 Task: Set the editor preference to Visual Studio Code for the Web.
Action: Mouse moved to (1102, 96)
Screenshot: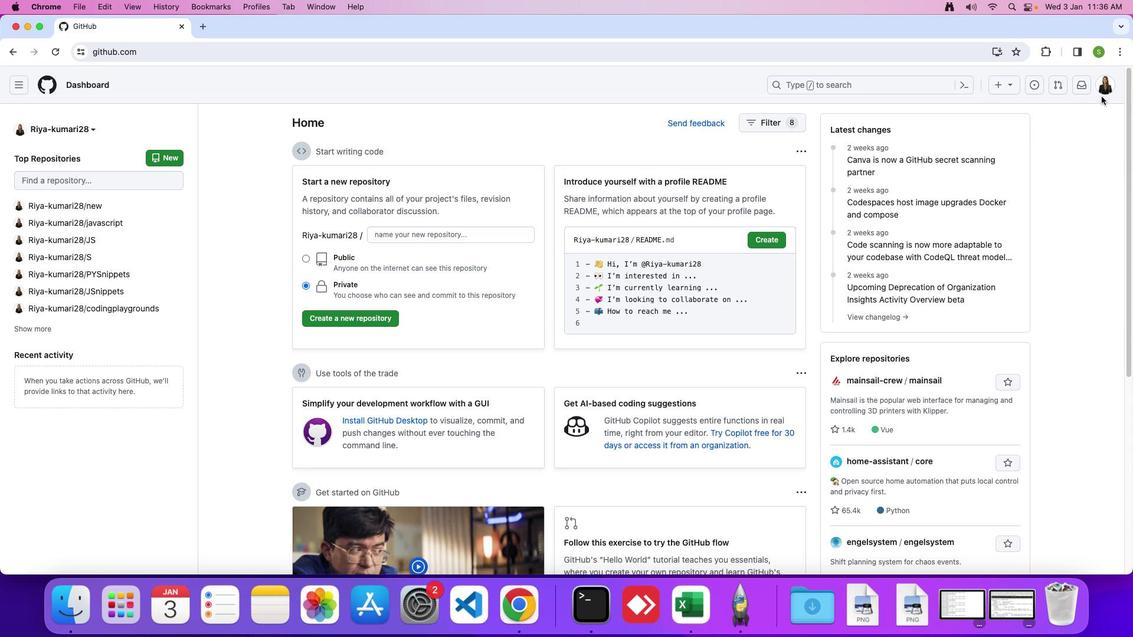 
Action: Mouse pressed left at (1102, 96)
Screenshot: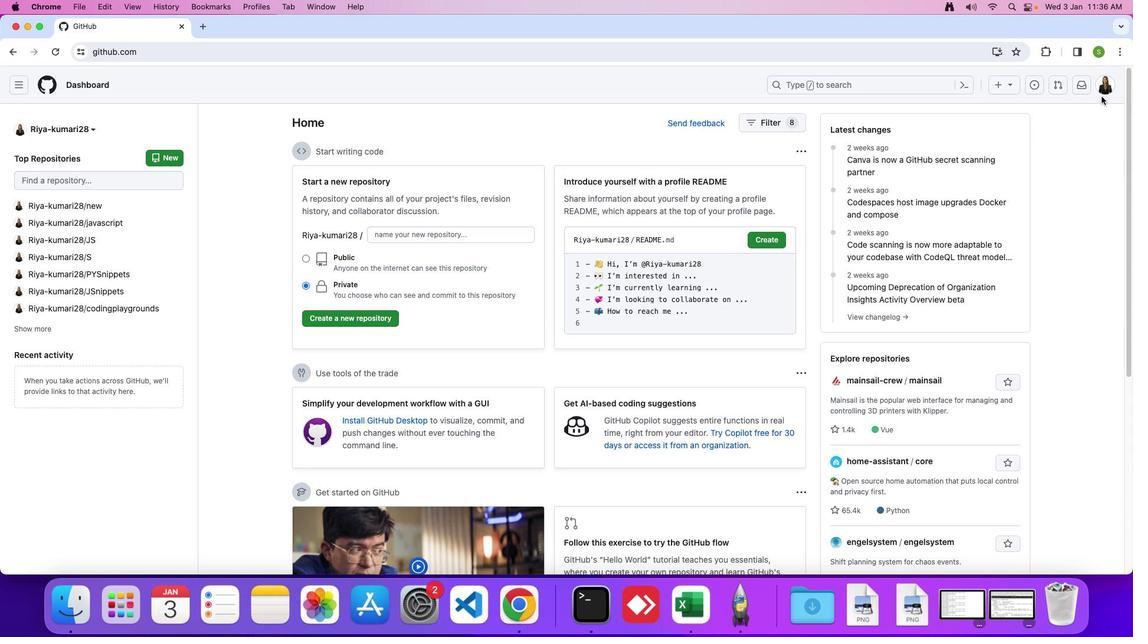 
Action: Mouse moved to (1107, 87)
Screenshot: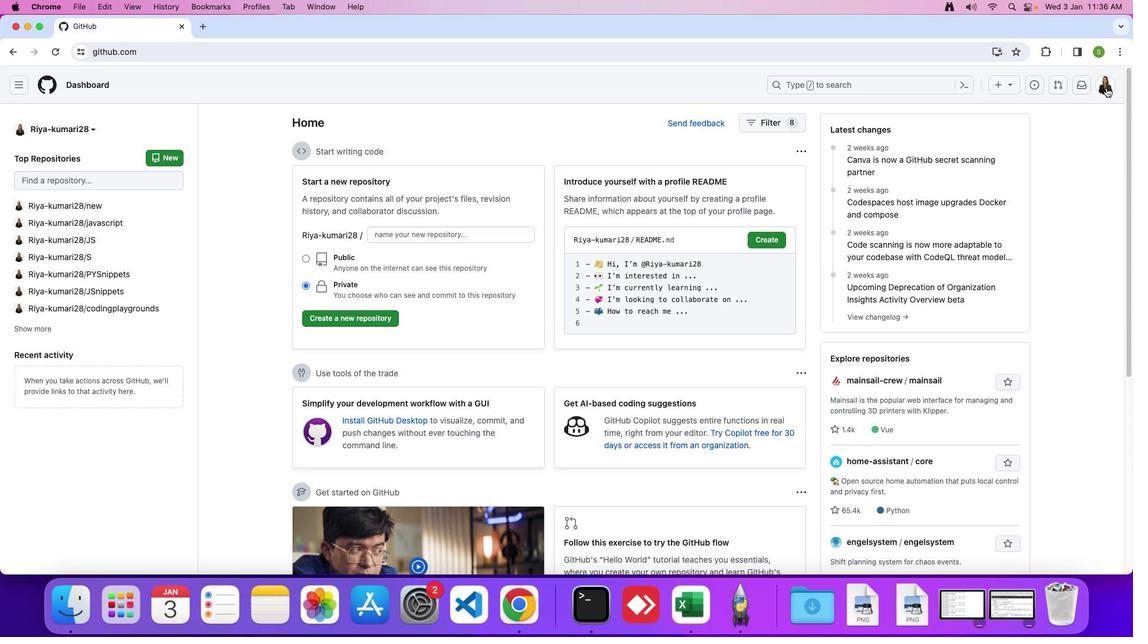 
Action: Mouse pressed left at (1107, 87)
Screenshot: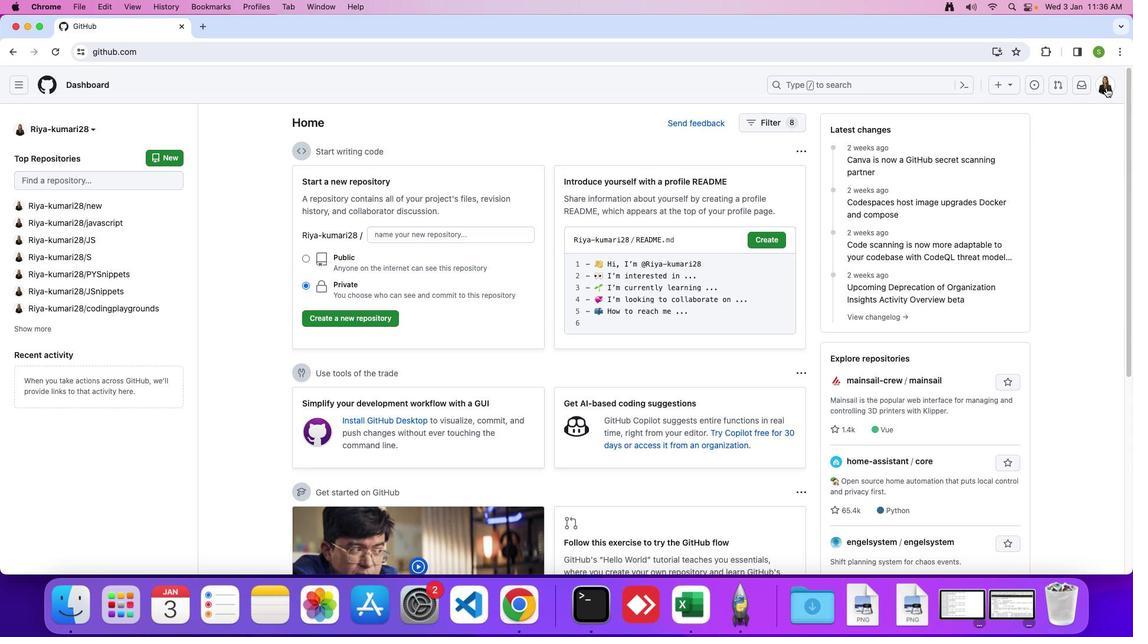 
Action: Mouse moved to (1009, 406)
Screenshot: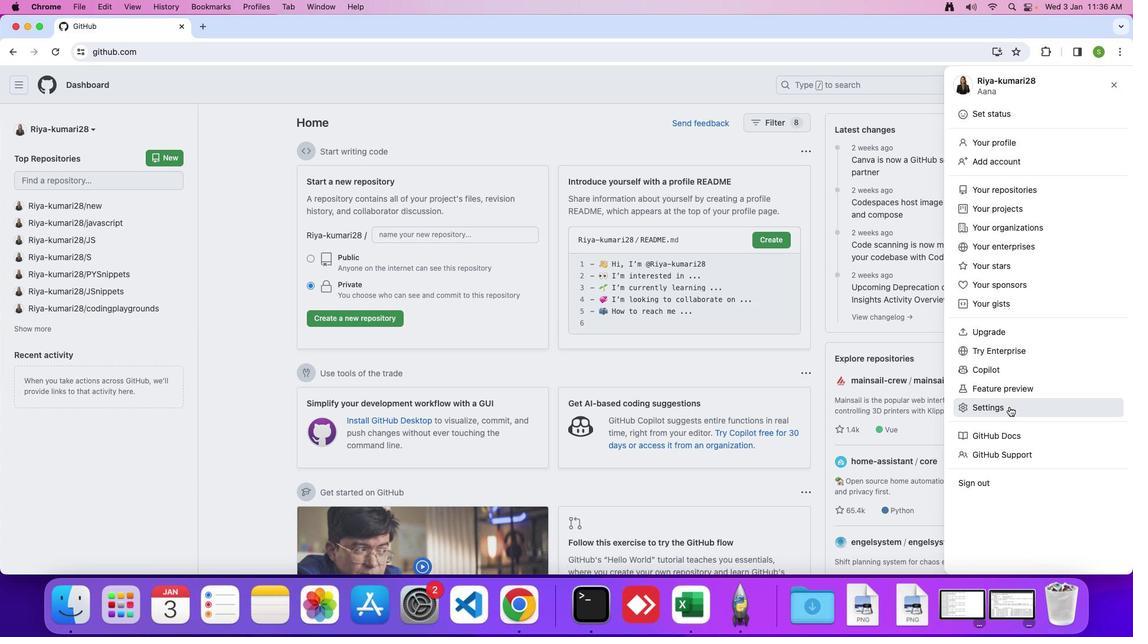 
Action: Mouse pressed left at (1009, 406)
Screenshot: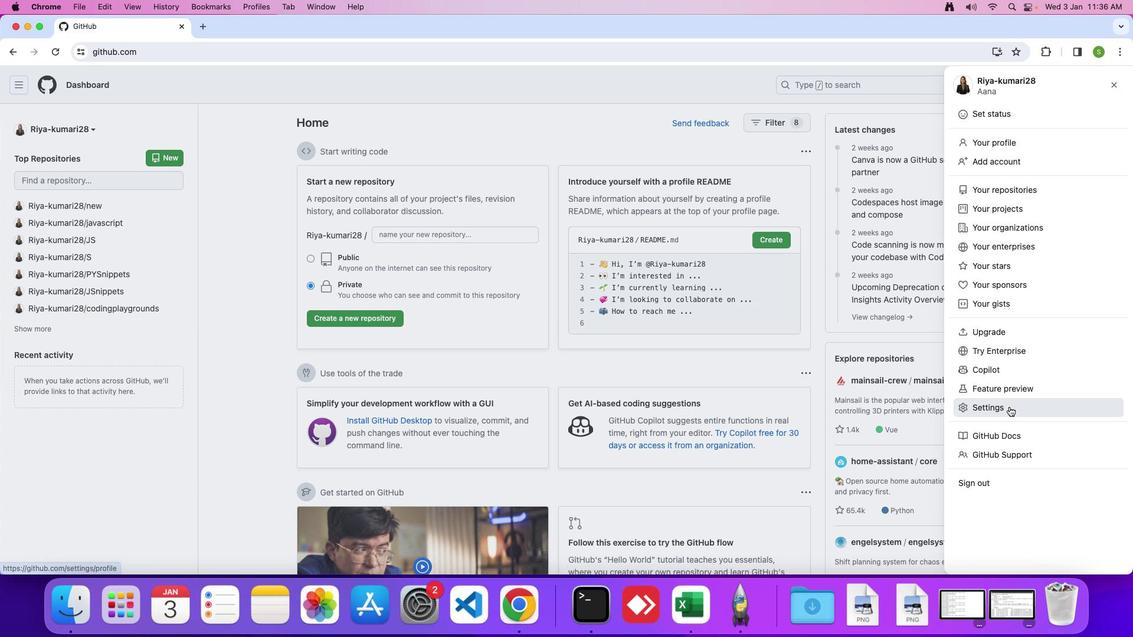 
Action: Mouse moved to (242, 491)
Screenshot: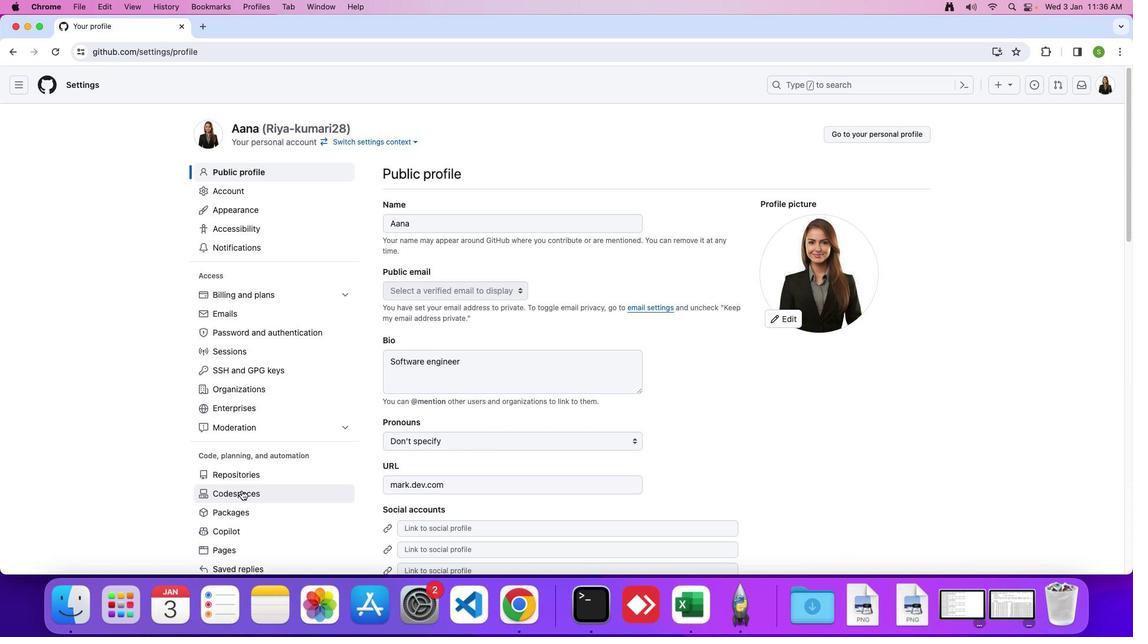 
Action: Mouse pressed left at (242, 491)
Screenshot: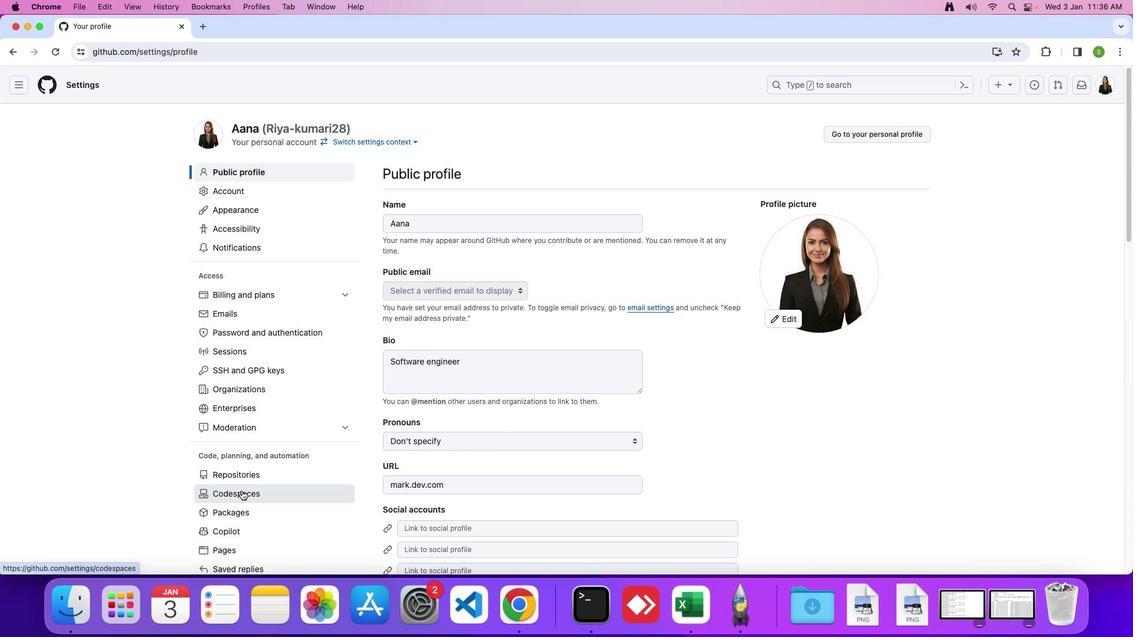 
Action: Mouse moved to (521, 441)
Screenshot: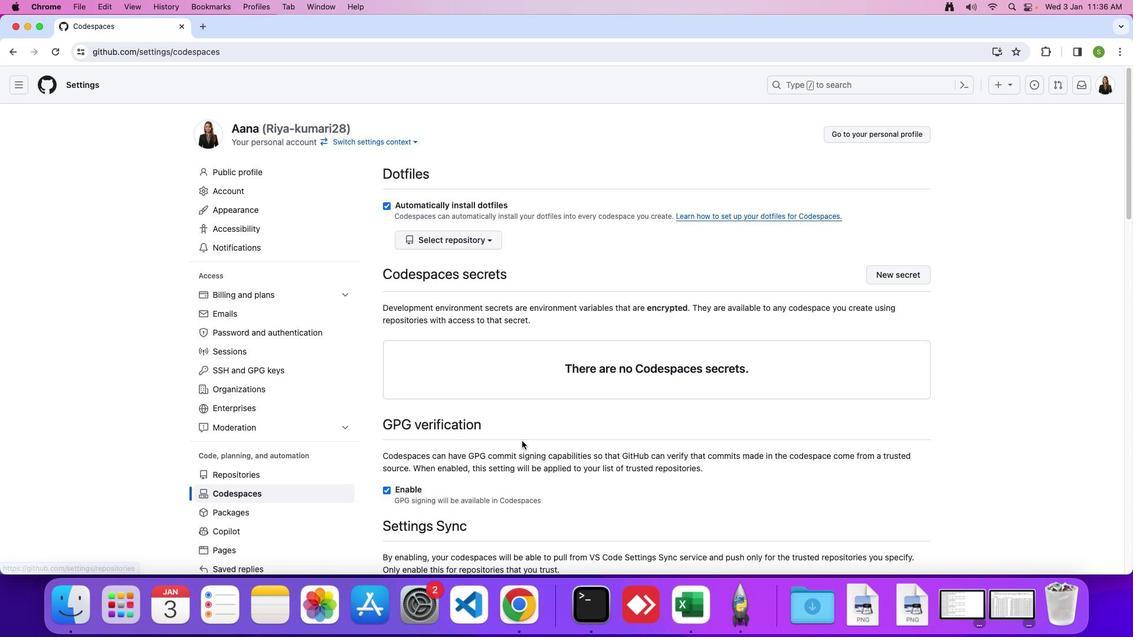 
Action: Mouse scrolled (521, 441) with delta (0, 0)
Screenshot: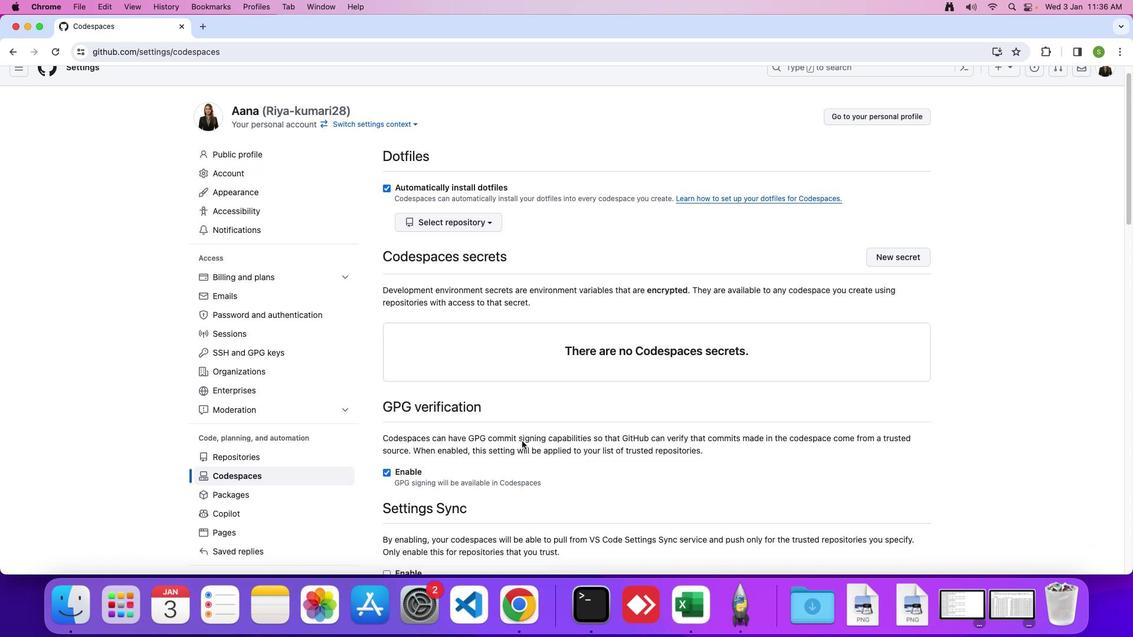 
Action: Mouse scrolled (521, 441) with delta (0, 0)
Screenshot: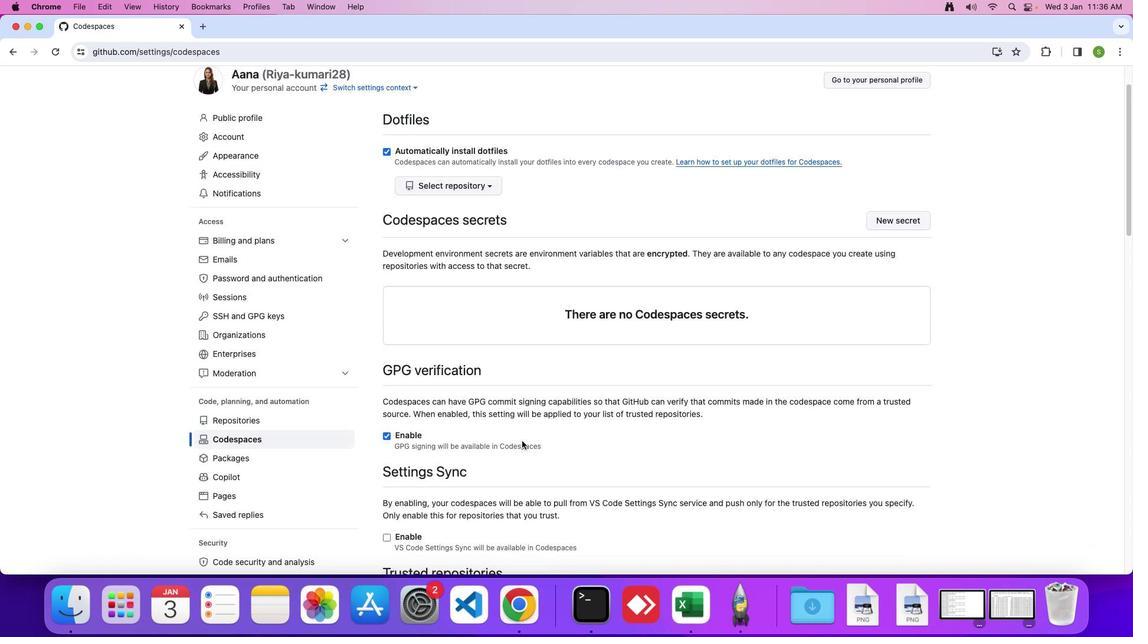 
Action: Mouse scrolled (521, 441) with delta (0, -2)
Screenshot: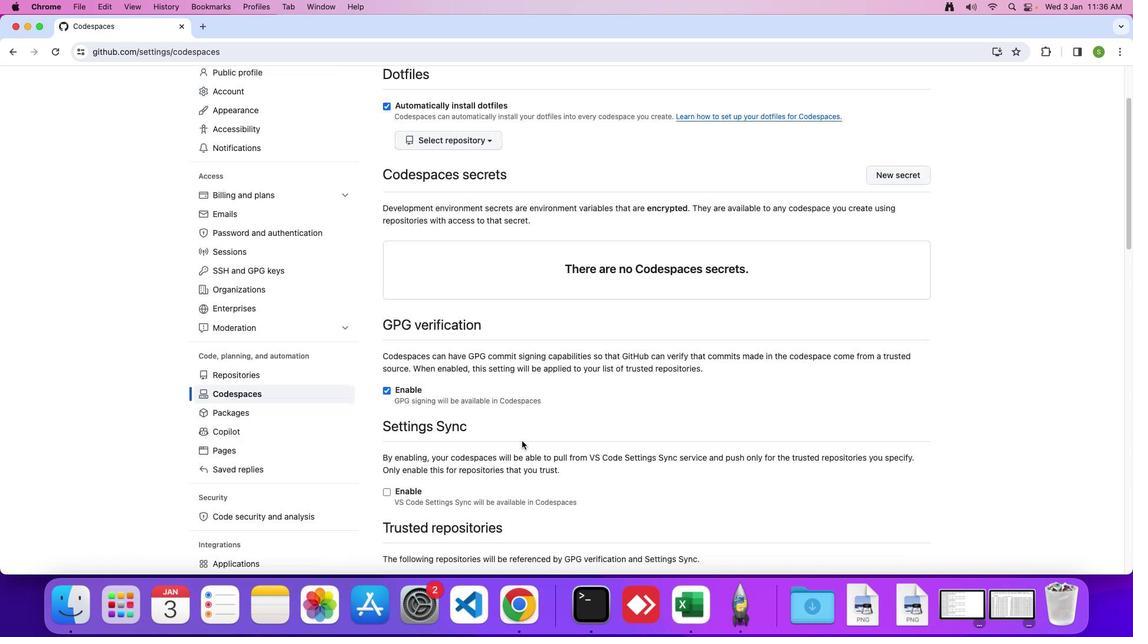 
Action: Mouse scrolled (521, 441) with delta (0, 0)
Screenshot: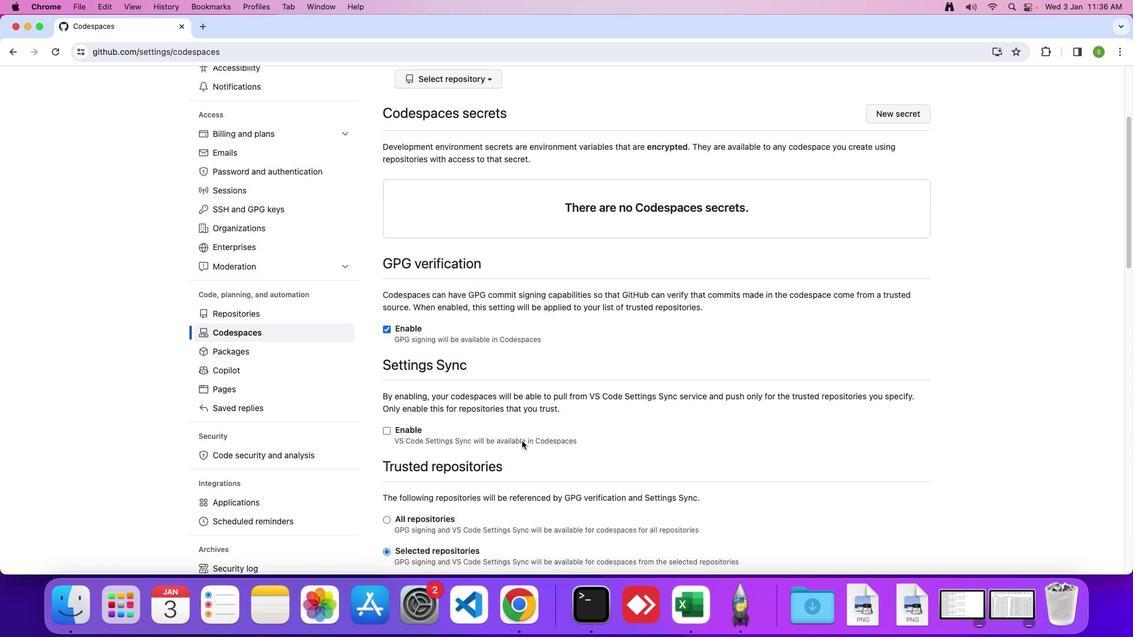 
Action: Mouse scrolled (521, 441) with delta (0, 0)
Screenshot: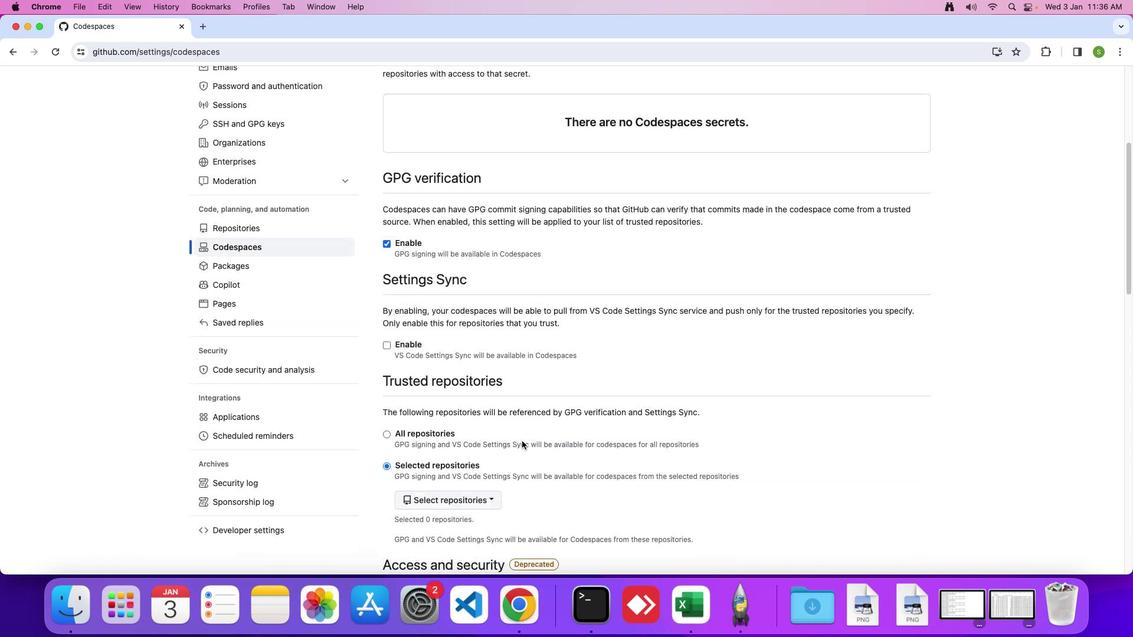 
Action: Mouse scrolled (521, 441) with delta (0, -2)
Screenshot: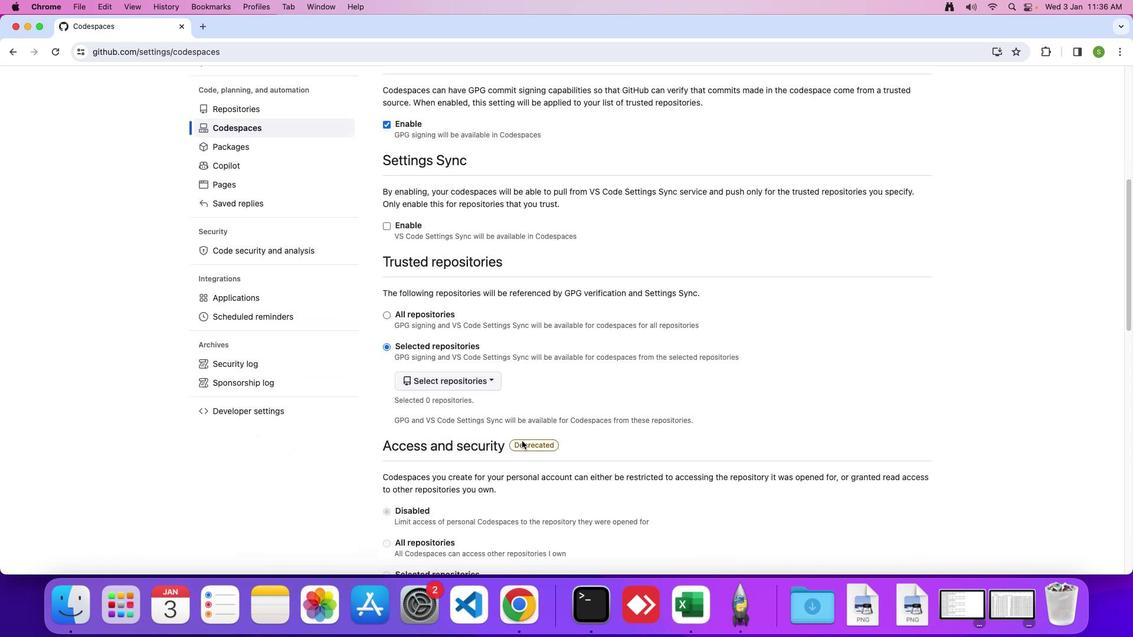 
Action: Mouse scrolled (521, 441) with delta (0, -3)
Screenshot: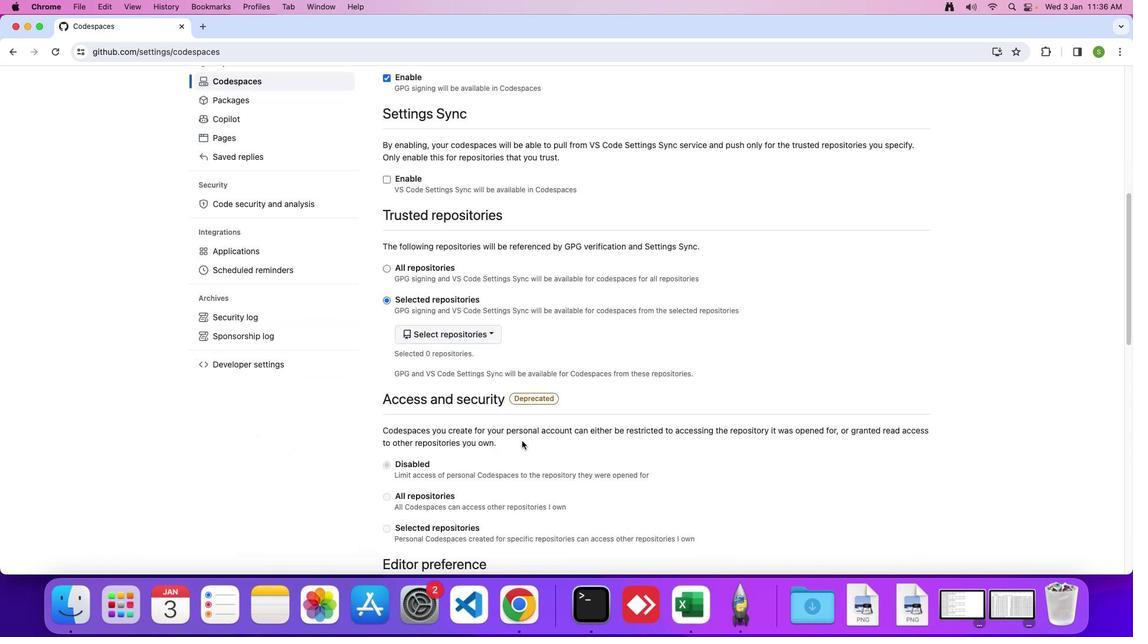 
Action: Mouse scrolled (521, 441) with delta (0, 0)
Screenshot: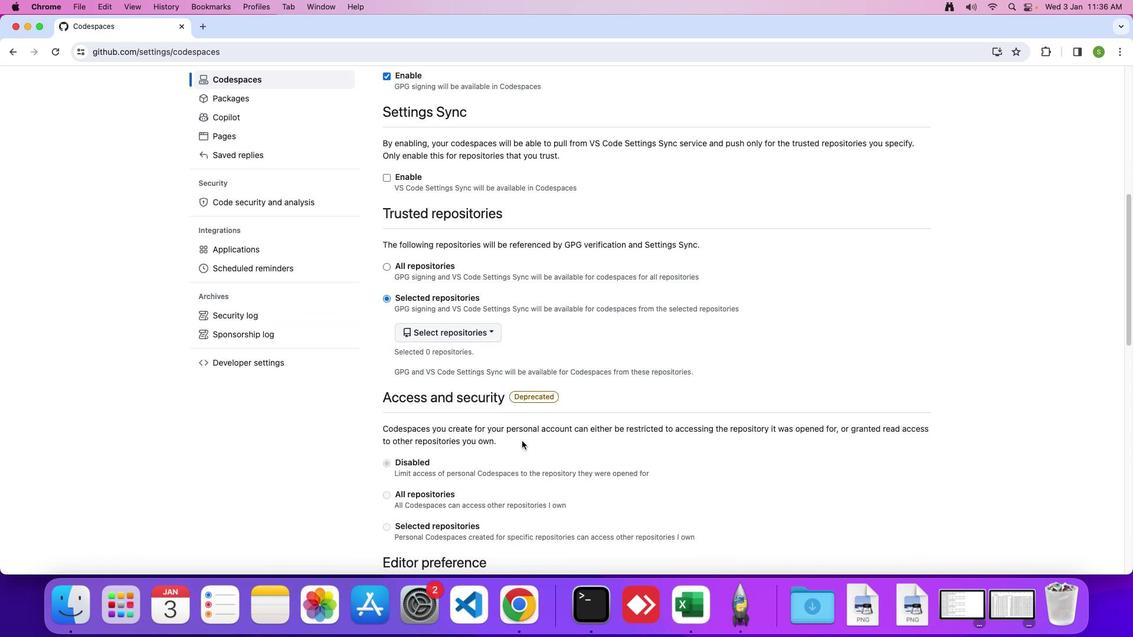 
Action: Mouse scrolled (521, 441) with delta (0, 0)
Screenshot: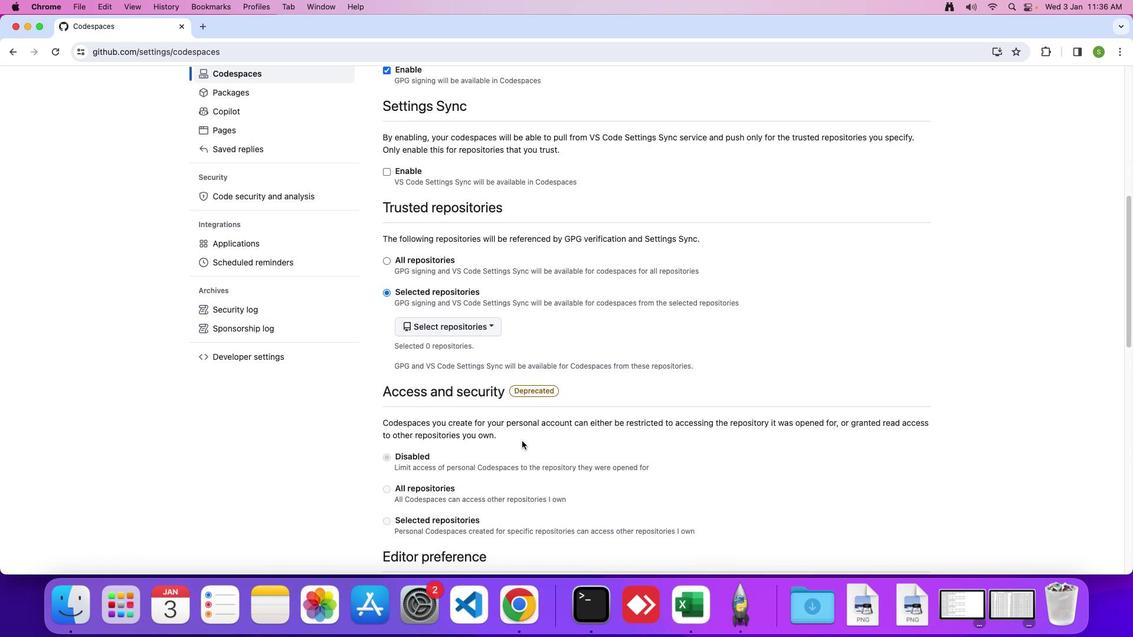 
Action: Mouse scrolled (521, 441) with delta (0, 0)
Screenshot: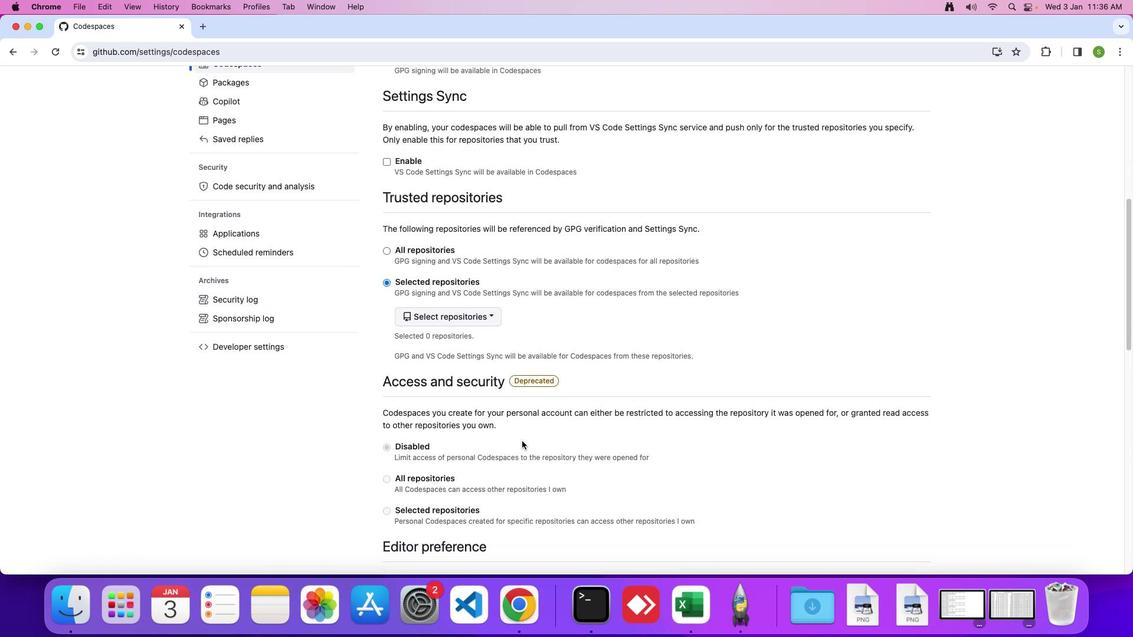 
Action: Mouse scrolled (521, 441) with delta (0, -1)
Screenshot: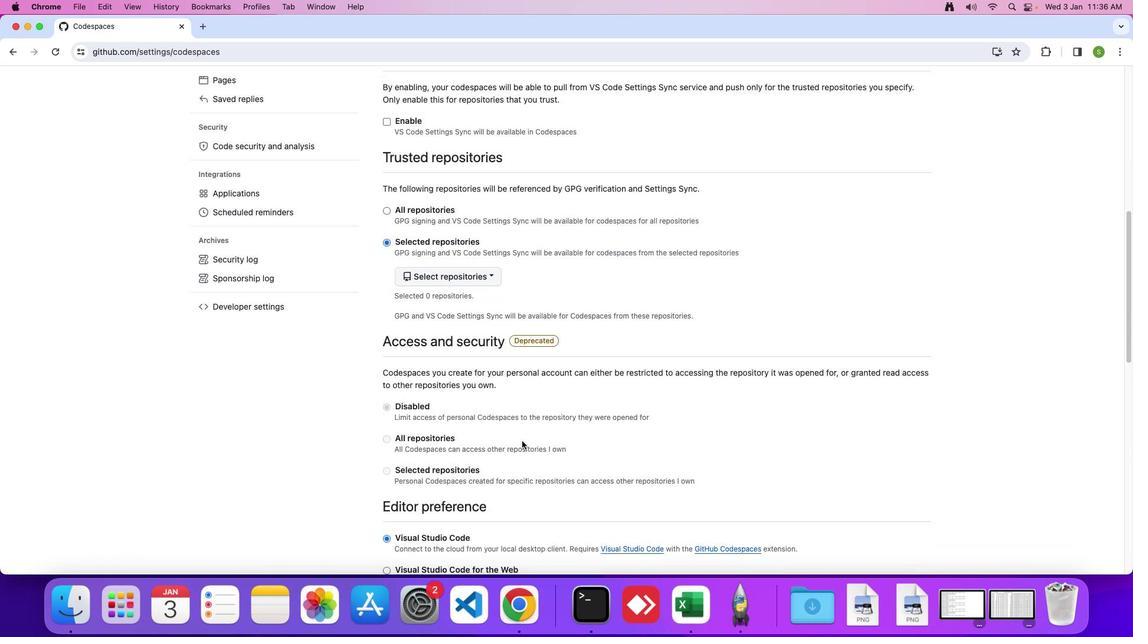 
Action: Mouse scrolled (521, 441) with delta (0, 0)
Screenshot: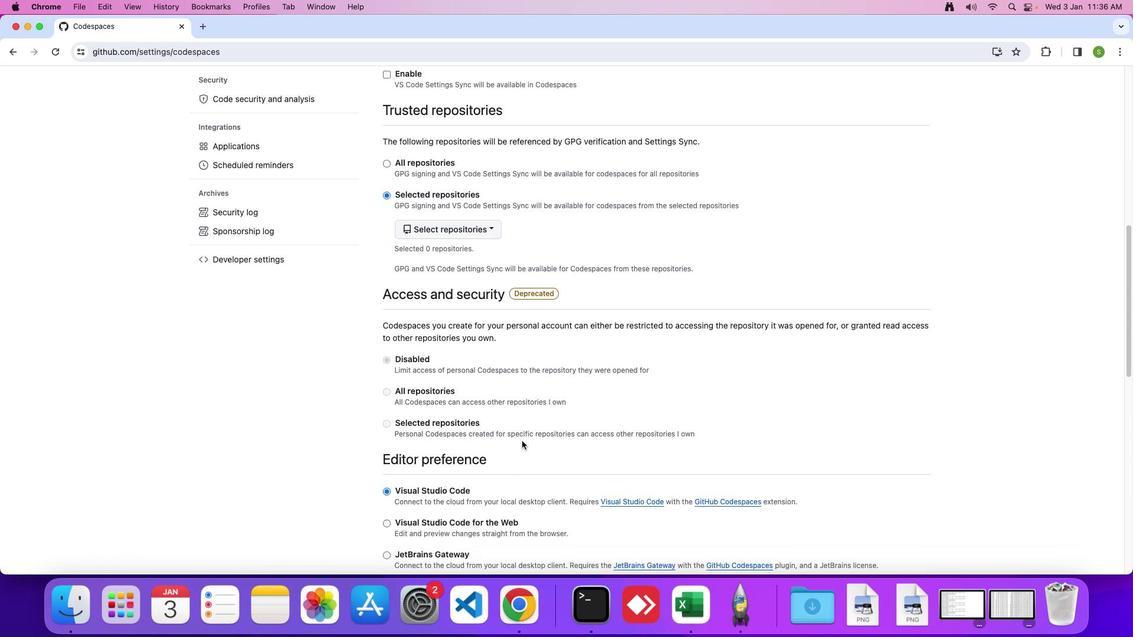 
Action: Mouse scrolled (521, 441) with delta (0, 0)
Screenshot: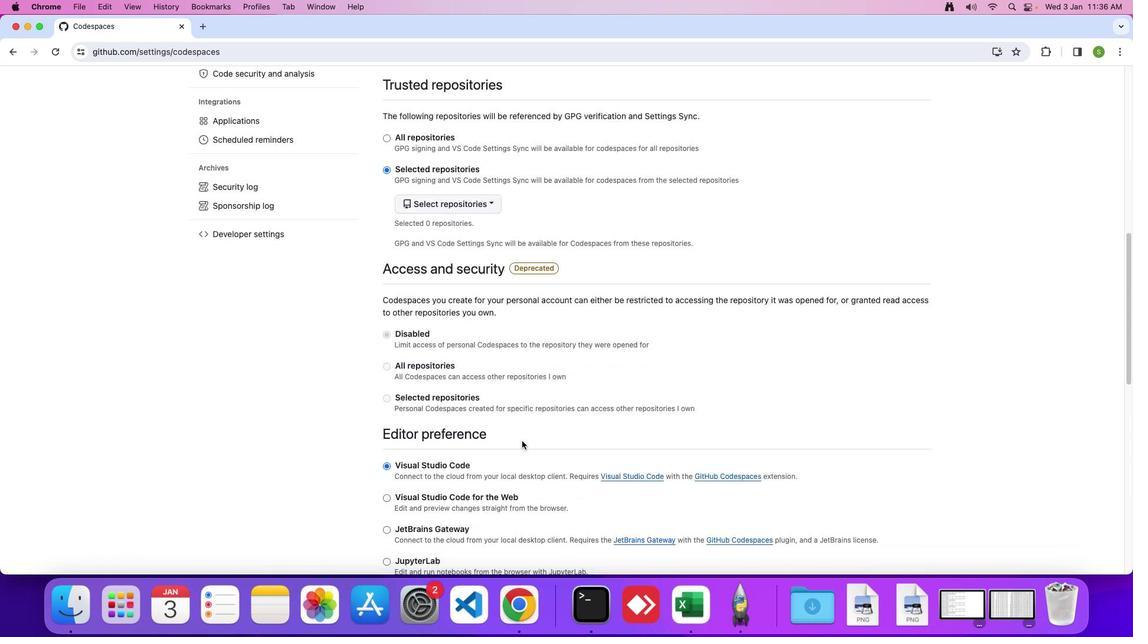 
Action: Mouse scrolled (521, 441) with delta (0, -1)
Screenshot: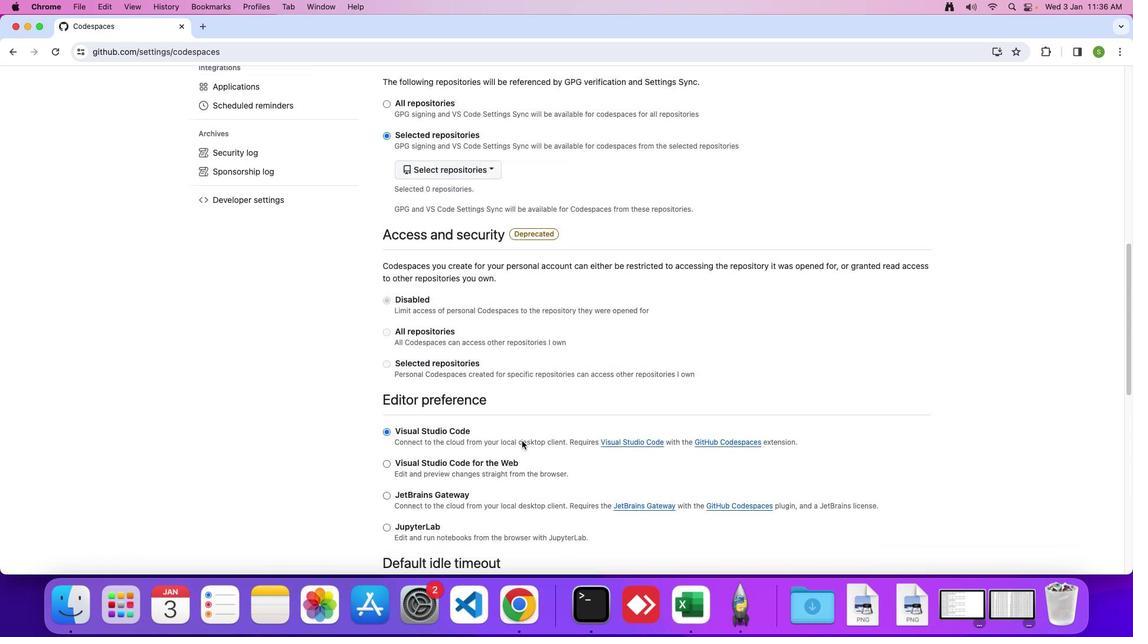 
Action: Mouse scrolled (521, 441) with delta (0, -2)
Screenshot: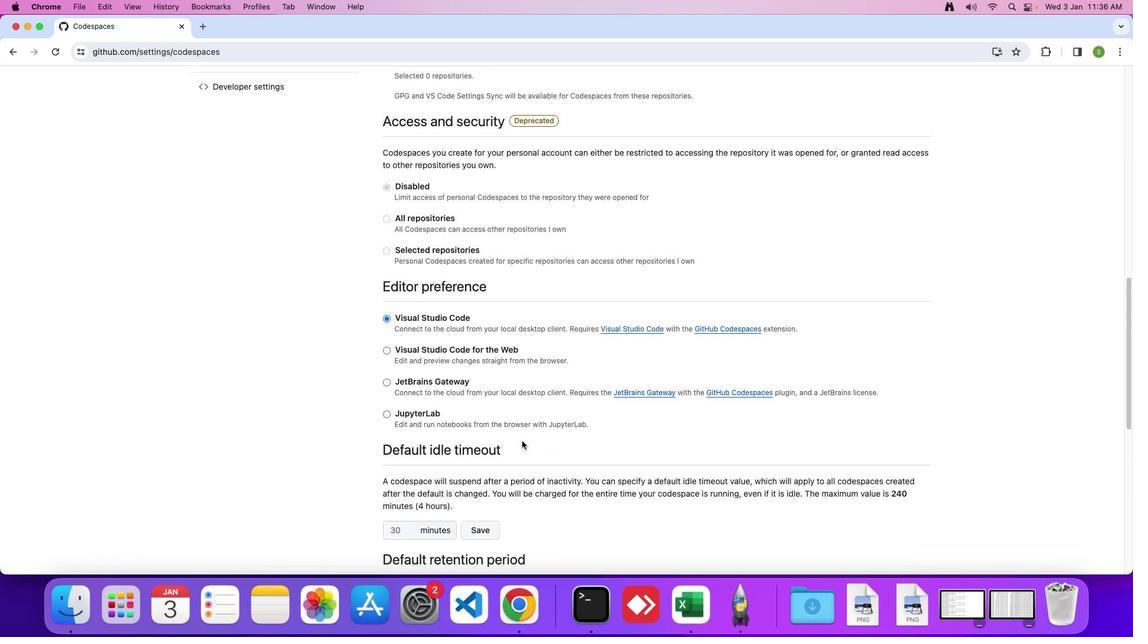 
Action: Mouse moved to (385, 315)
Screenshot: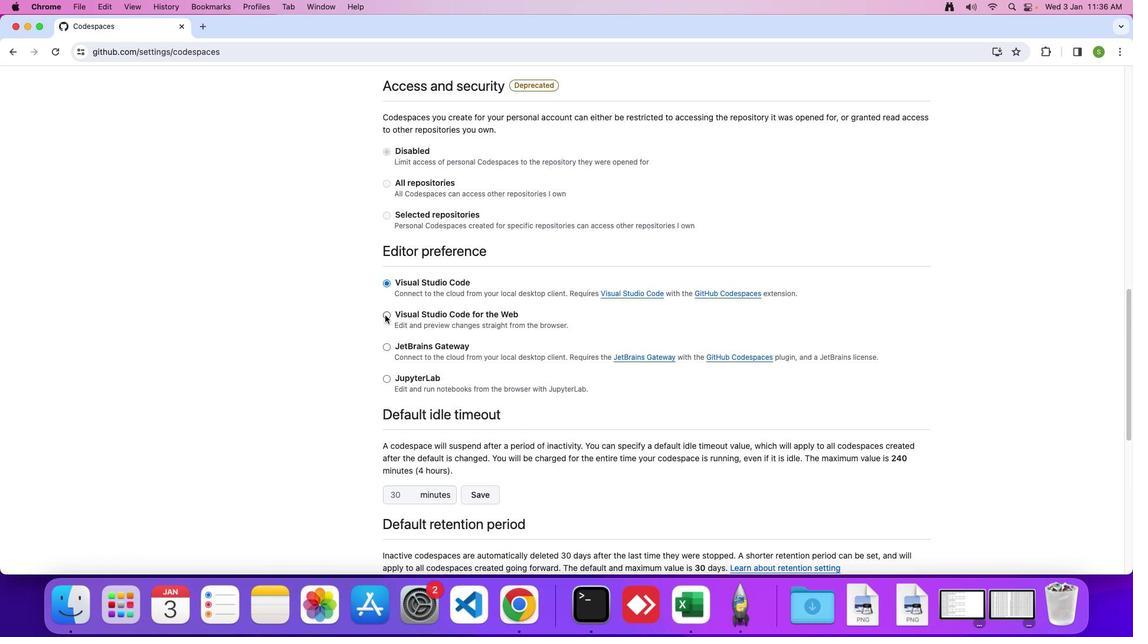 
Action: Mouse pressed left at (385, 315)
Screenshot: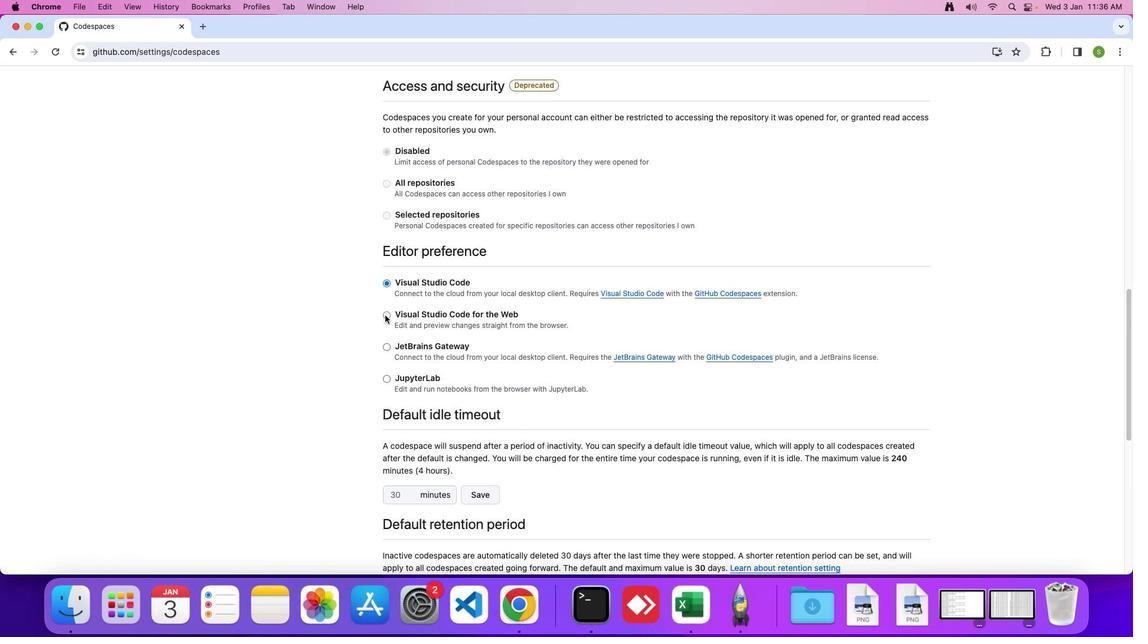 
Action: Mouse moved to (431, 327)
Screenshot: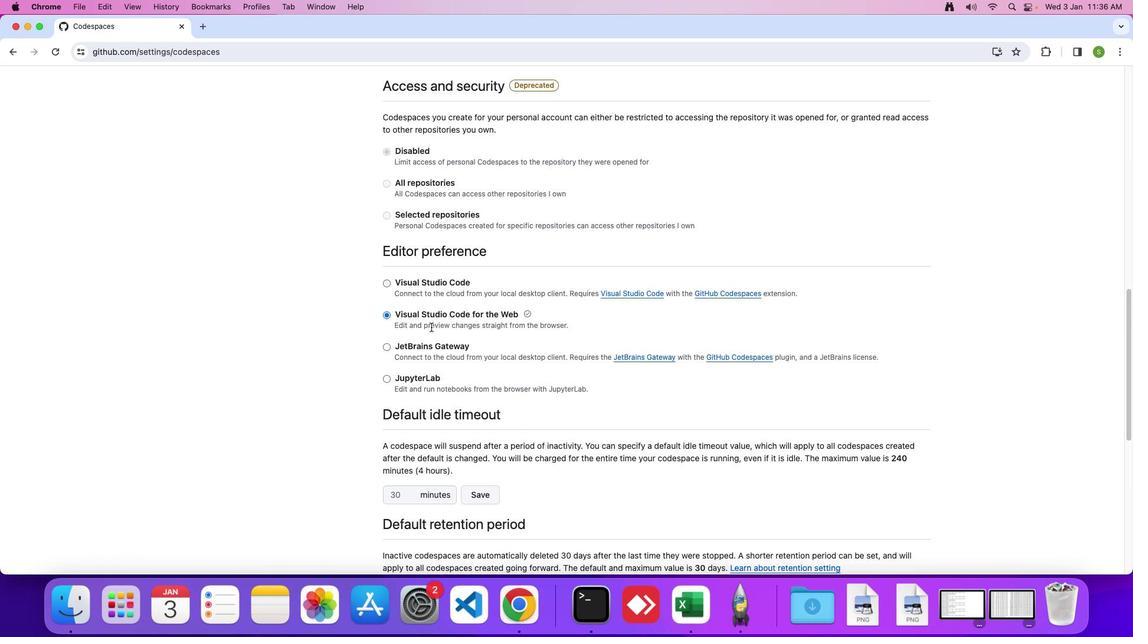 
